 Task: Create a blank project AgileDeck with privacy Public and default view as List and in the team Taskers . Create three sections in the project as To-Do, Doing and Done
Action: Mouse moved to (85, 65)
Screenshot: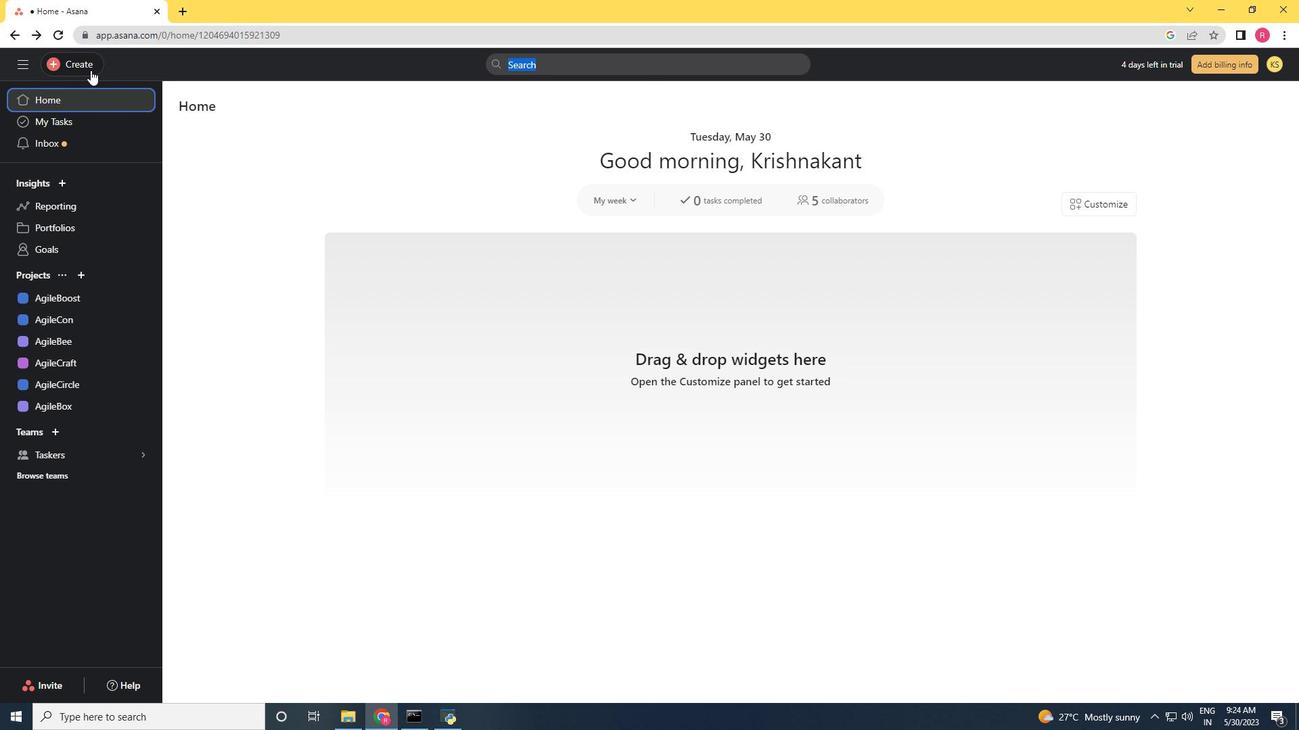 
Action: Mouse pressed left at (85, 65)
Screenshot: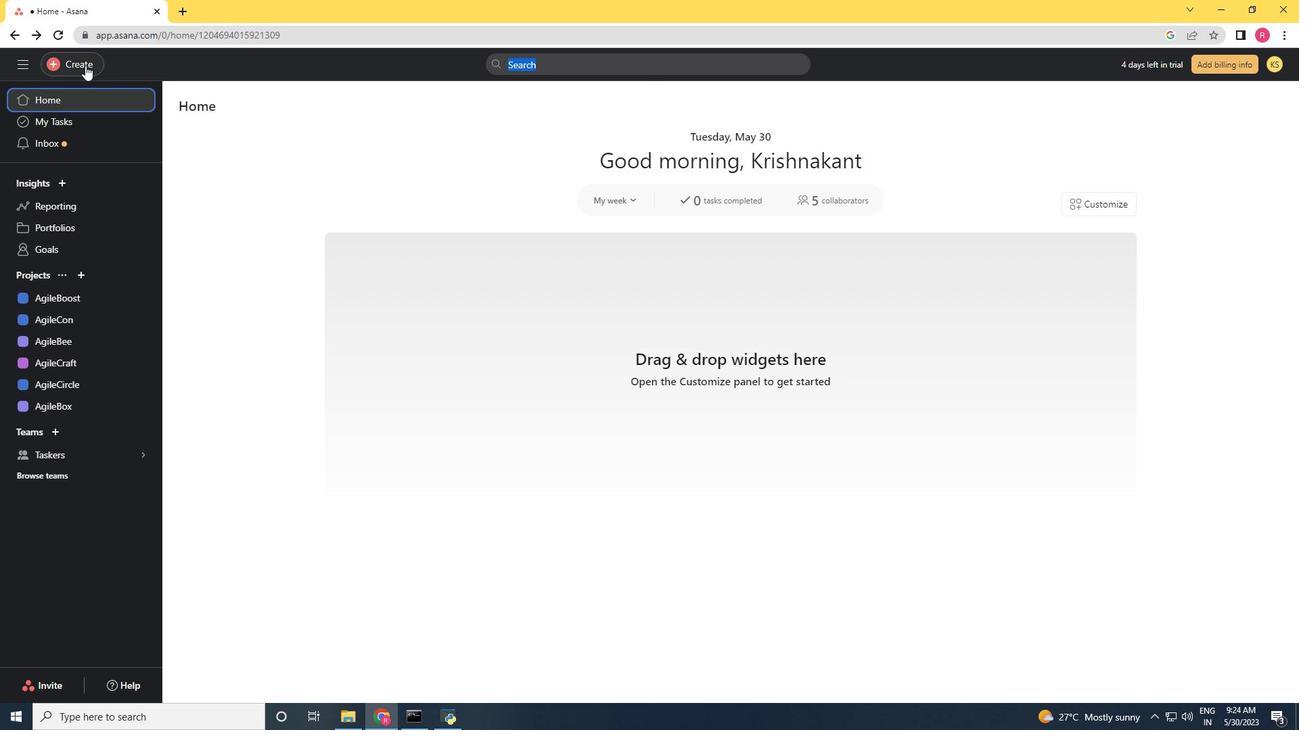 
Action: Mouse moved to (131, 99)
Screenshot: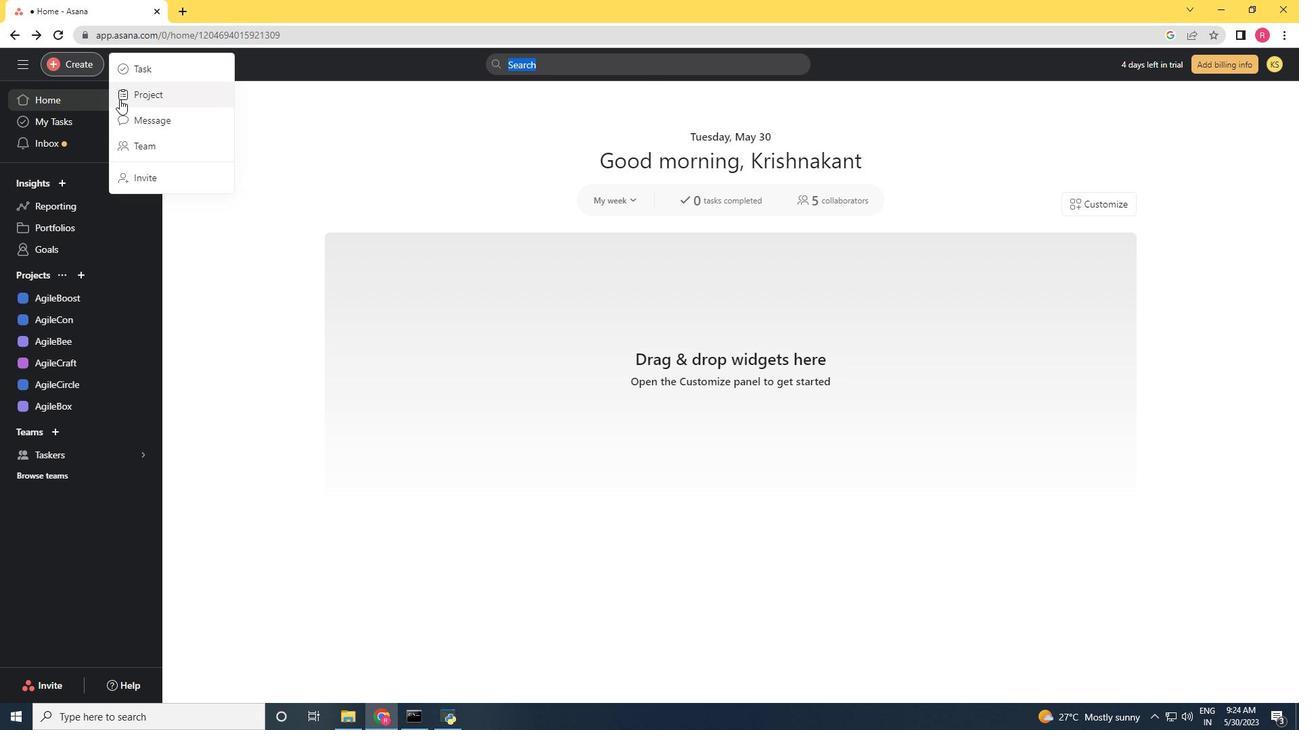 
Action: Mouse pressed left at (131, 99)
Screenshot: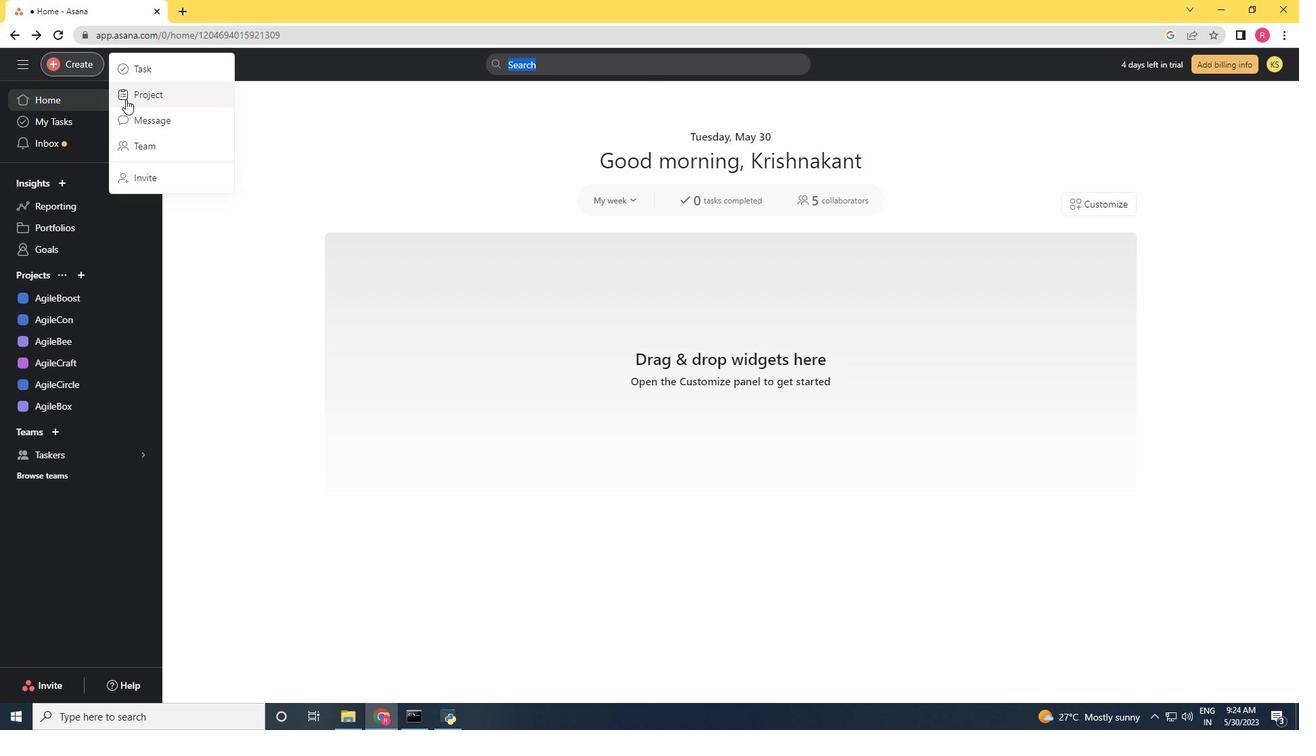 
Action: Mouse moved to (526, 366)
Screenshot: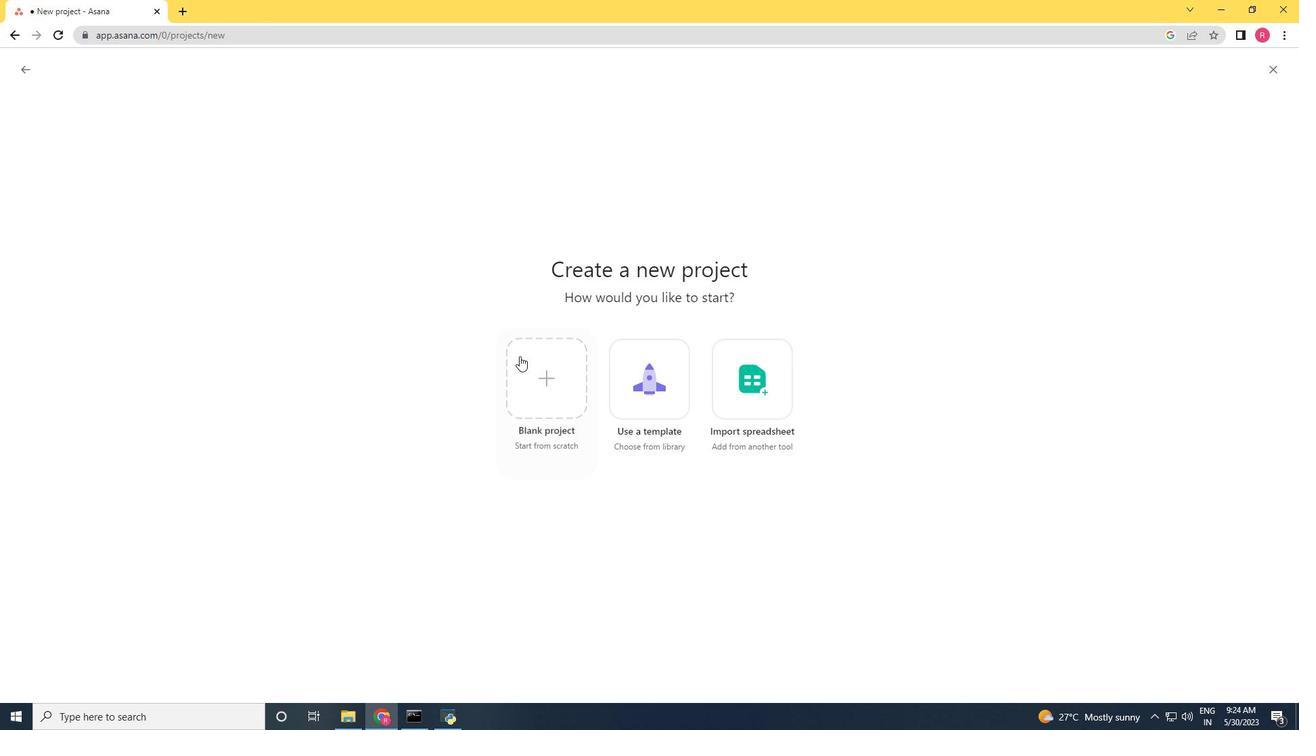 
Action: Mouse pressed left at (526, 366)
Screenshot: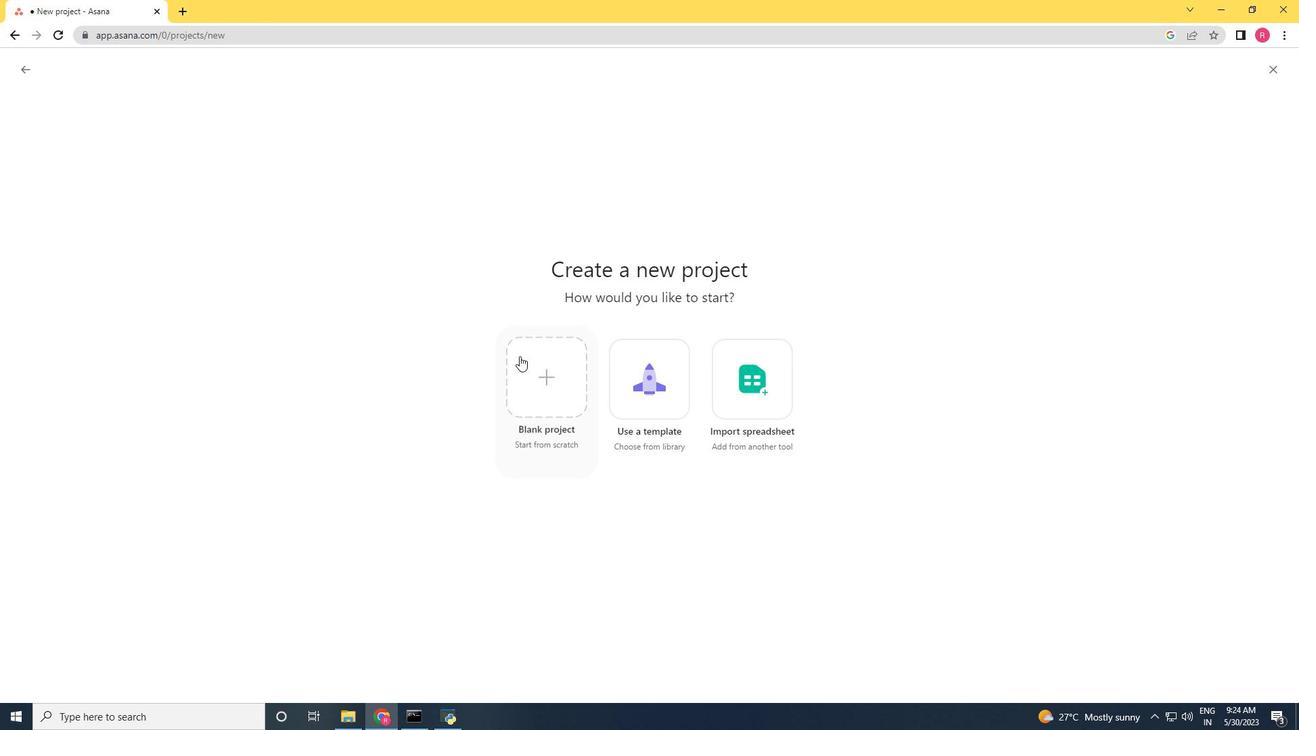 
Action: Mouse moved to (645, 214)
Screenshot: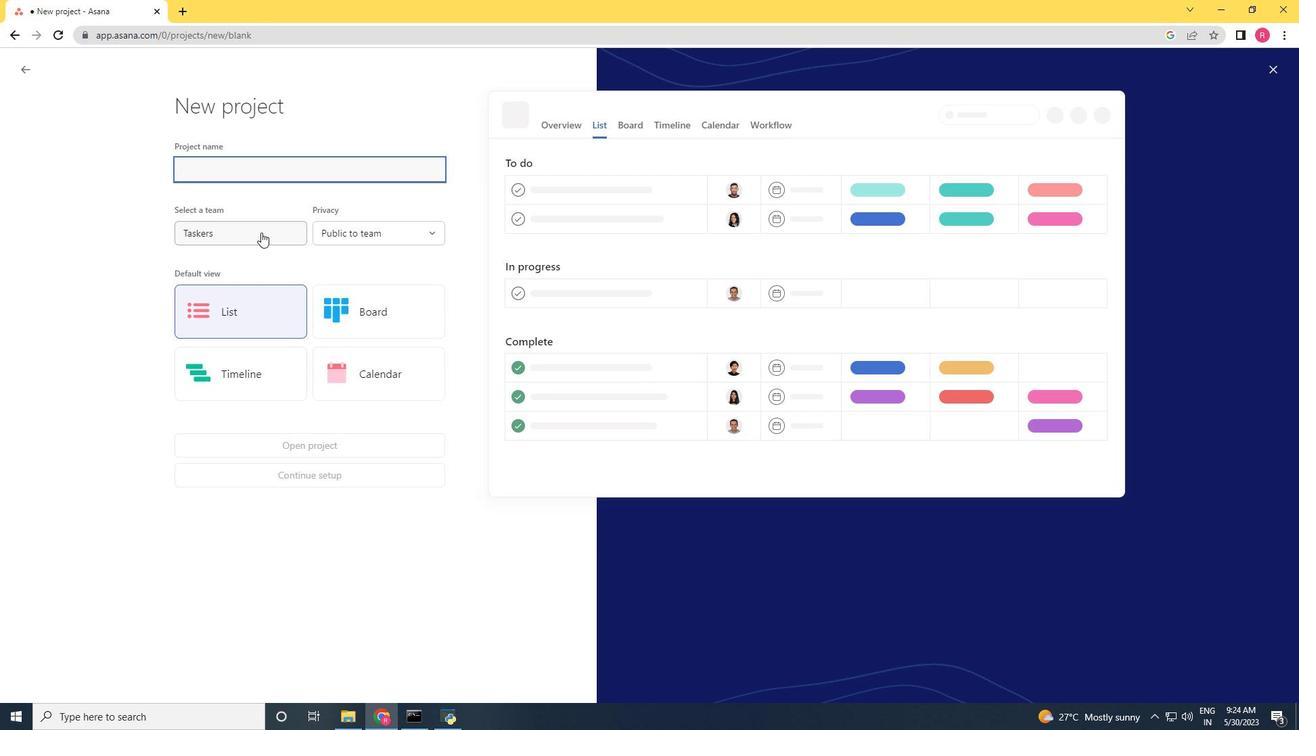 
Action: Key pressed <Key.shift>Agile<Key.shift>Deck
Screenshot: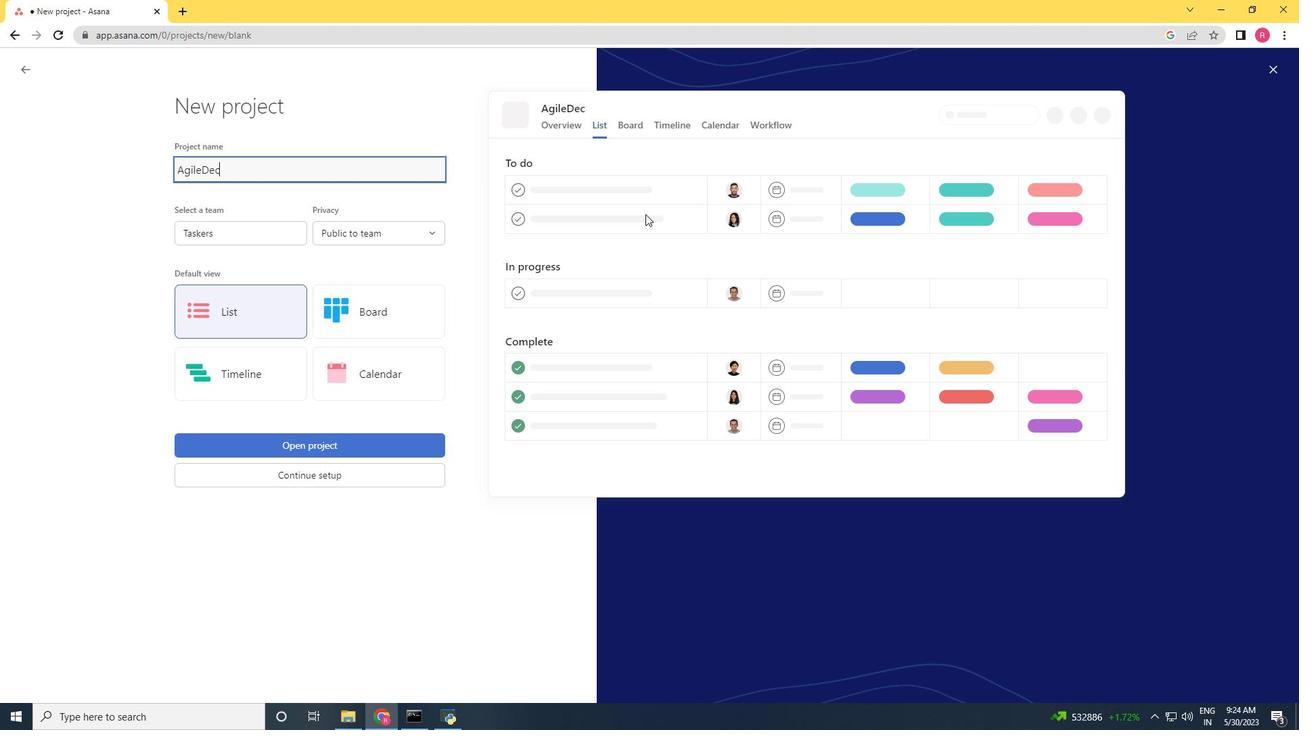 
Action: Mouse moved to (338, 232)
Screenshot: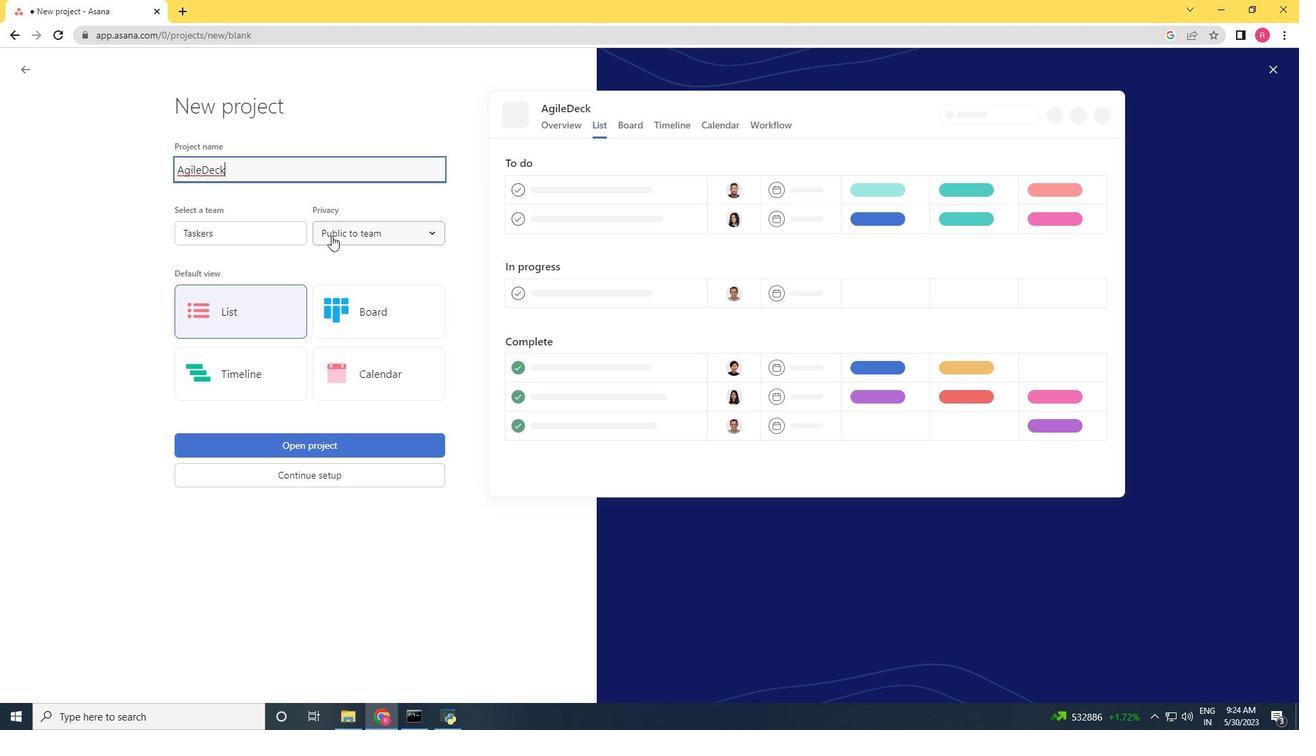
Action: Mouse pressed left at (338, 232)
Screenshot: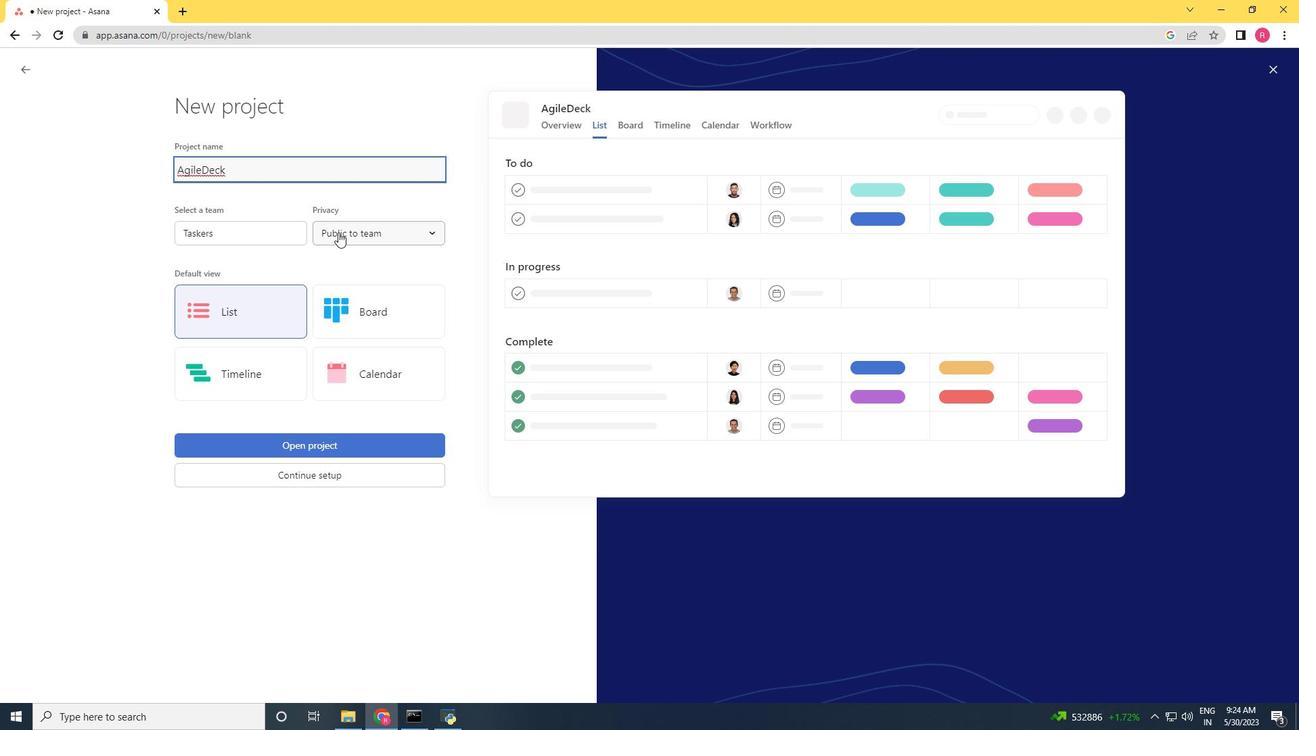 
Action: Mouse moved to (366, 265)
Screenshot: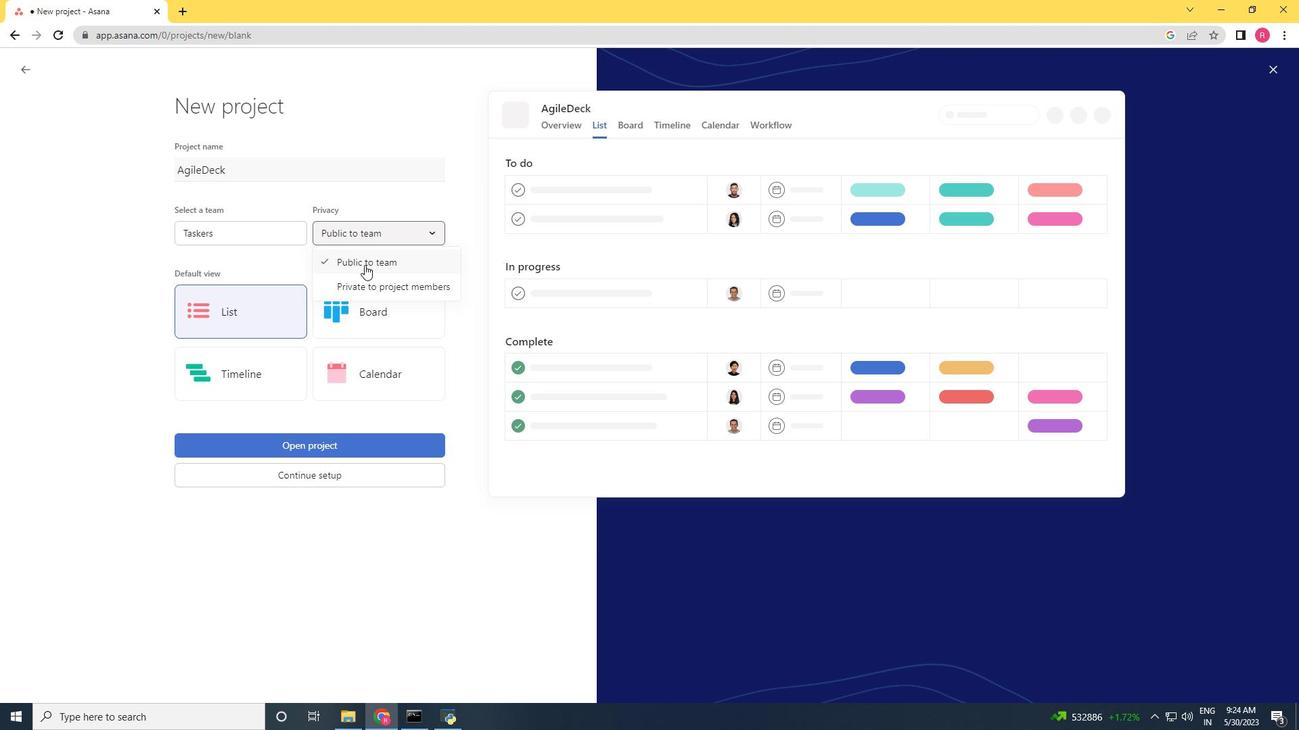 
Action: Mouse pressed left at (366, 265)
Screenshot: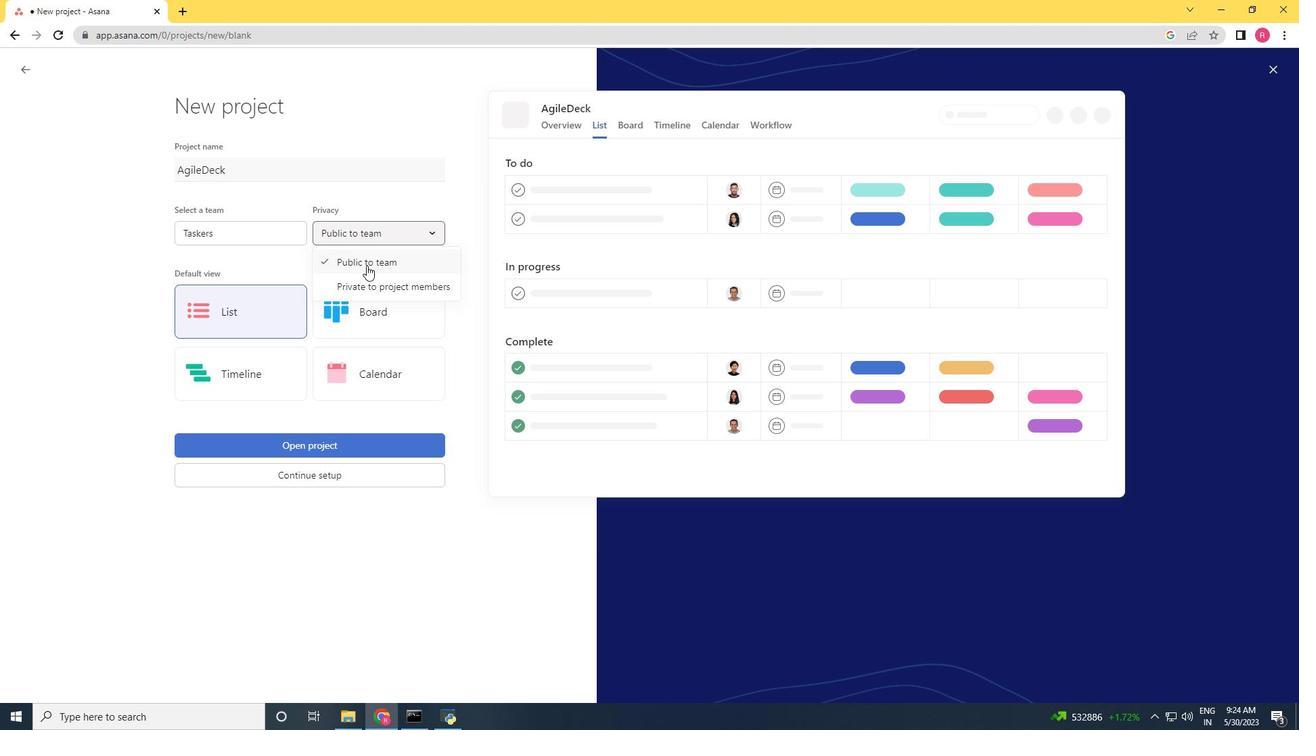 
Action: Mouse moved to (238, 313)
Screenshot: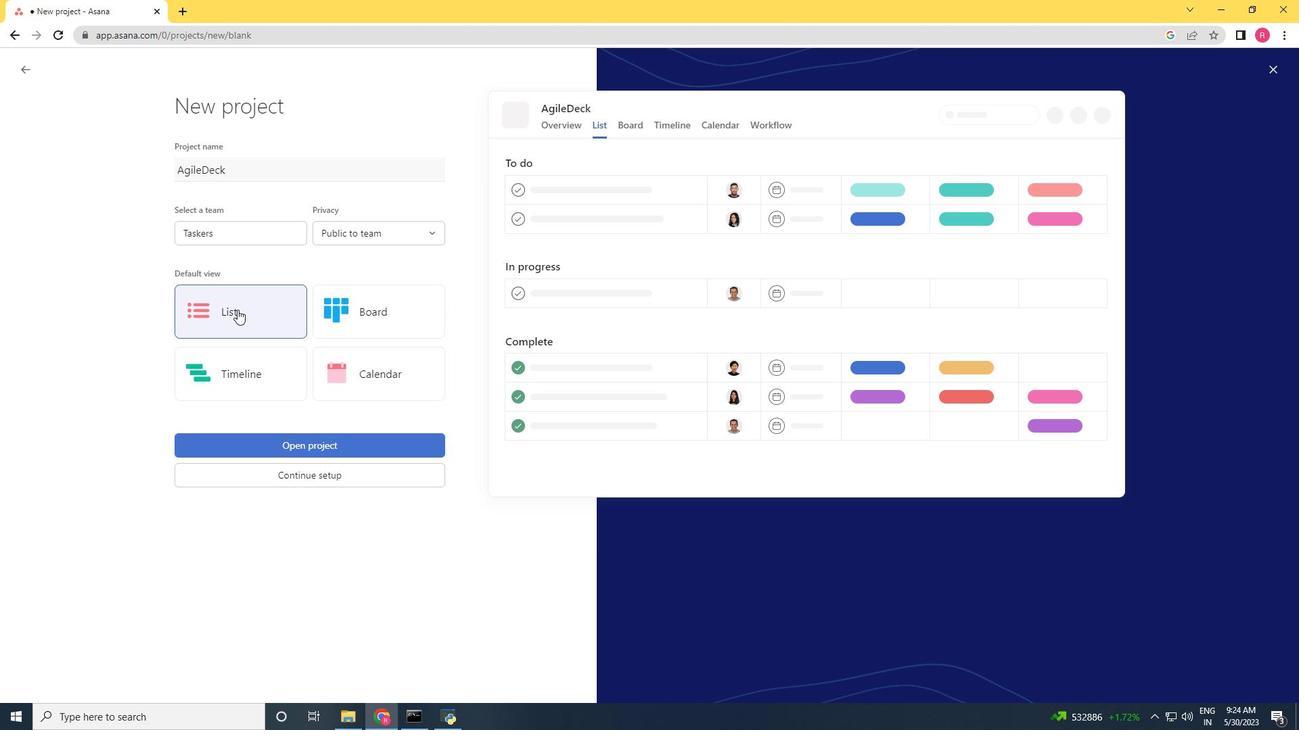 
Action: Mouse pressed left at (238, 313)
Screenshot: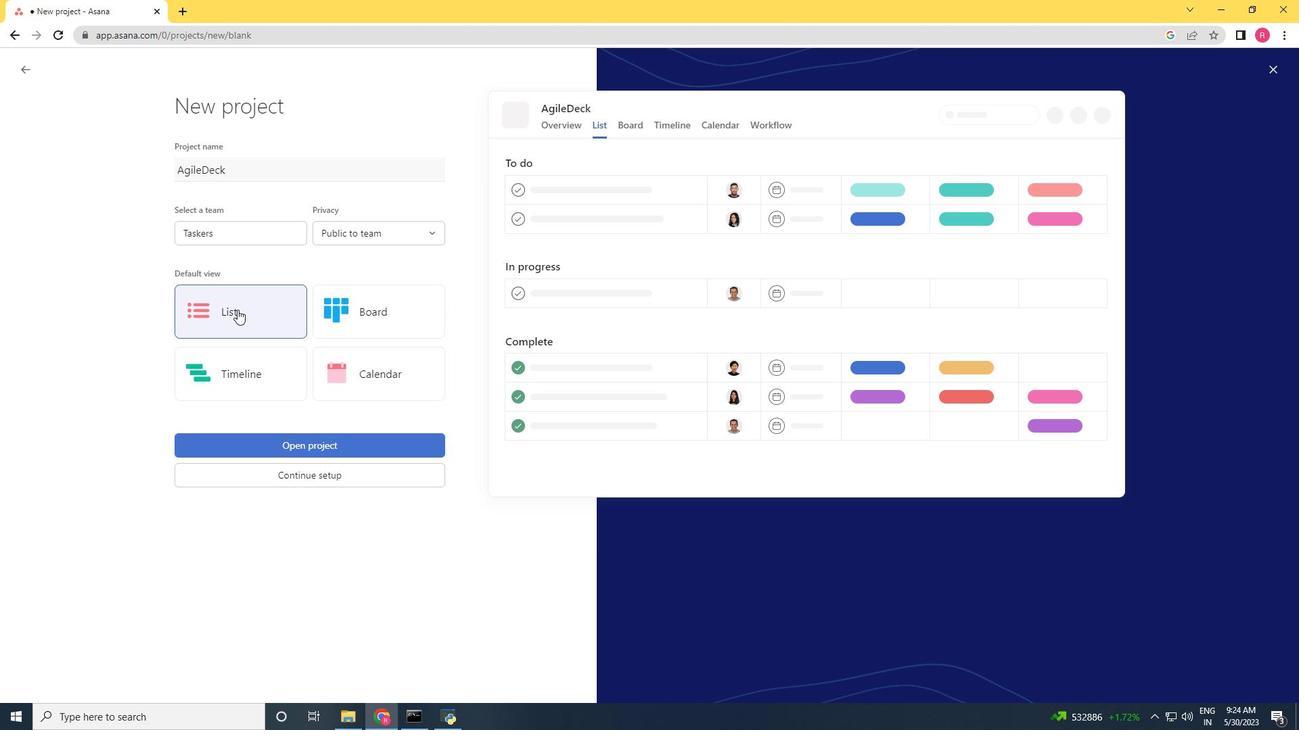 
Action: Mouse moved to (240, 229)
Screenshot: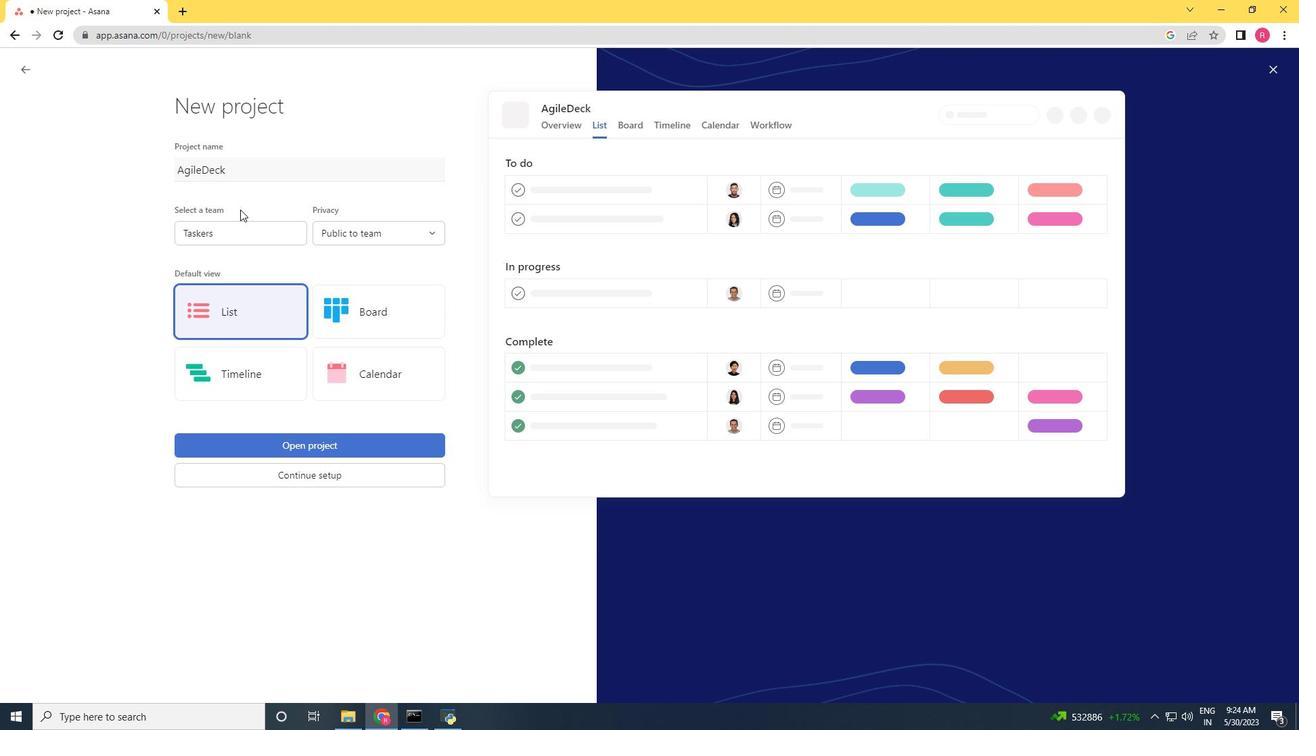 
Action: Mouse pressed left at (240, 229)
Screenshot: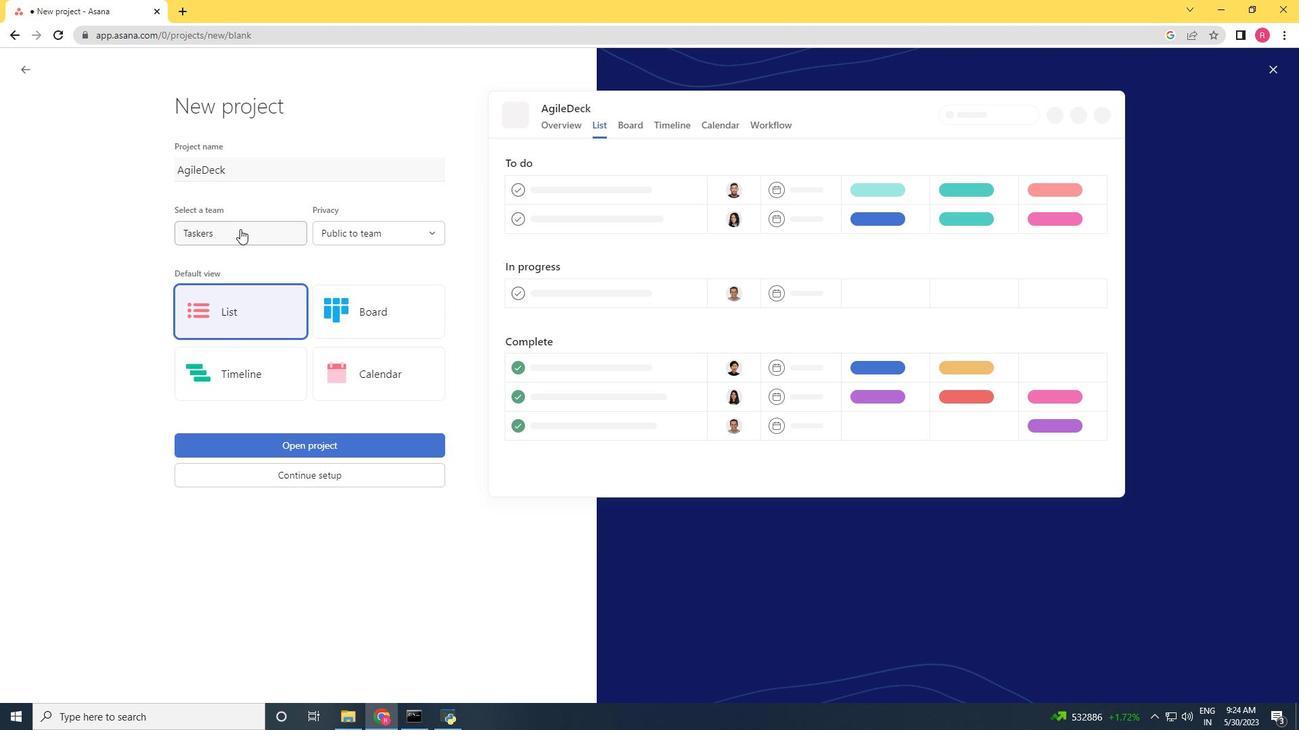 
Action: Mouse moved to (228, 253)
Screenshot: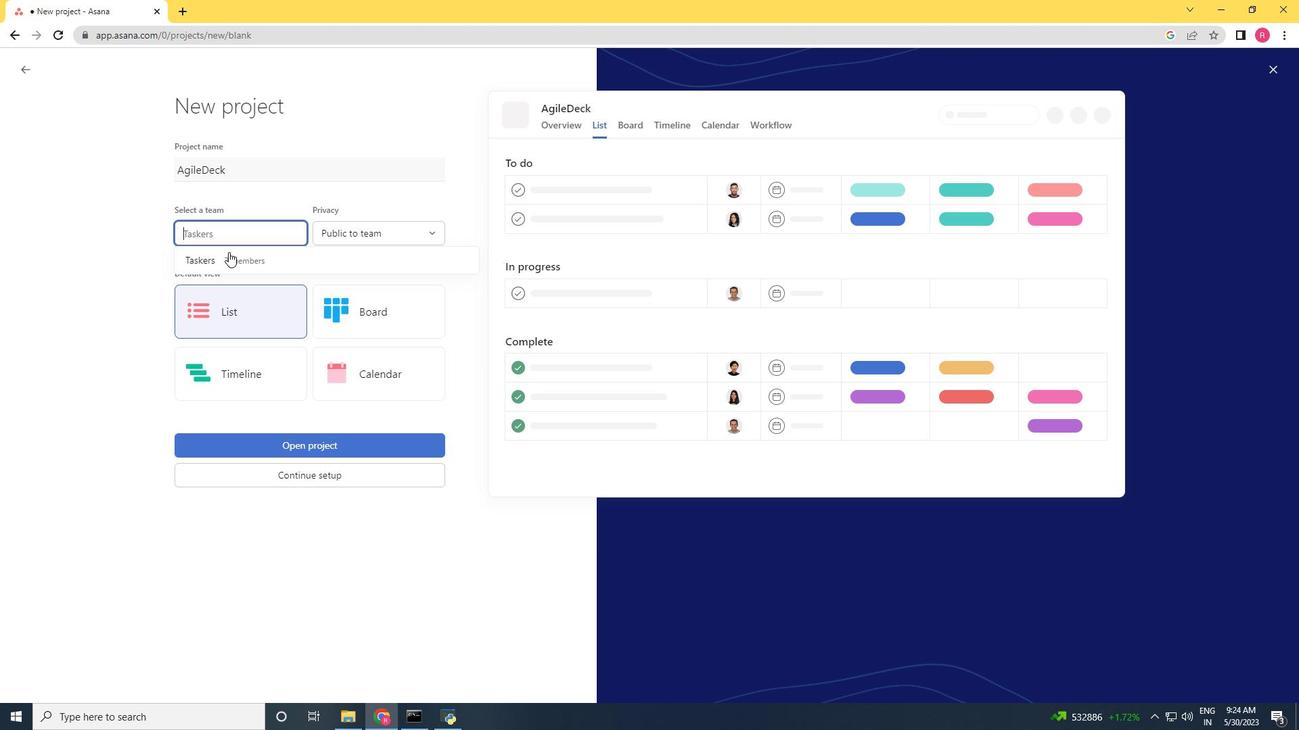 
Action: Mouse pressed left at (228, 253)
Screenshot: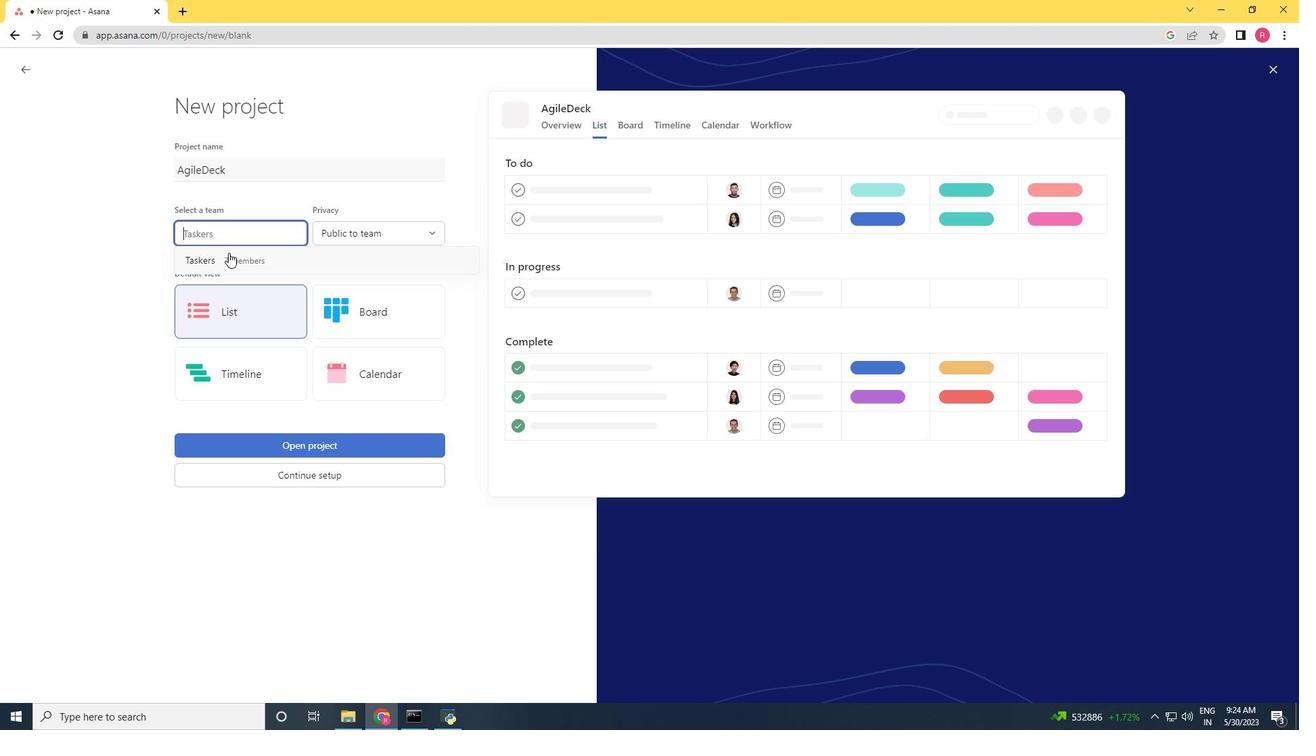 
Action: Mouse moved to (309, 438)
Screenshot: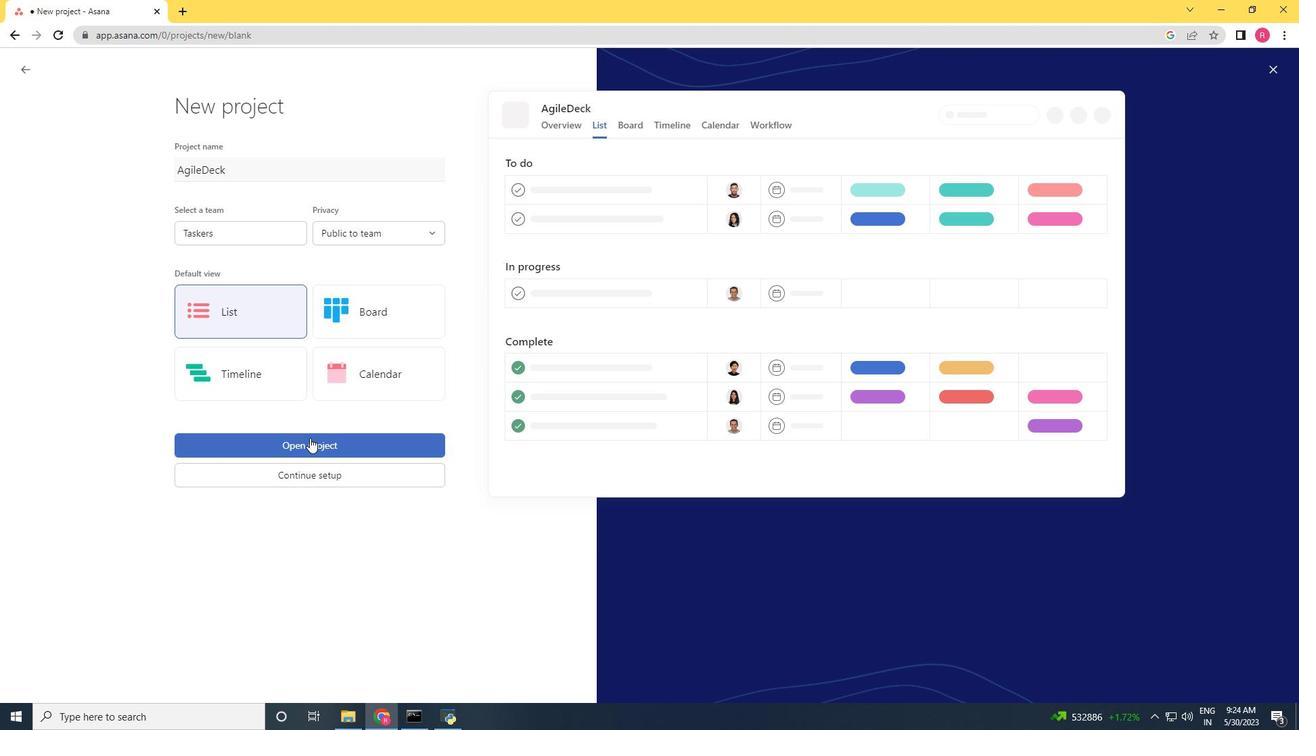 
Action: Mouse pressed left at (309, 438)
Screenshot: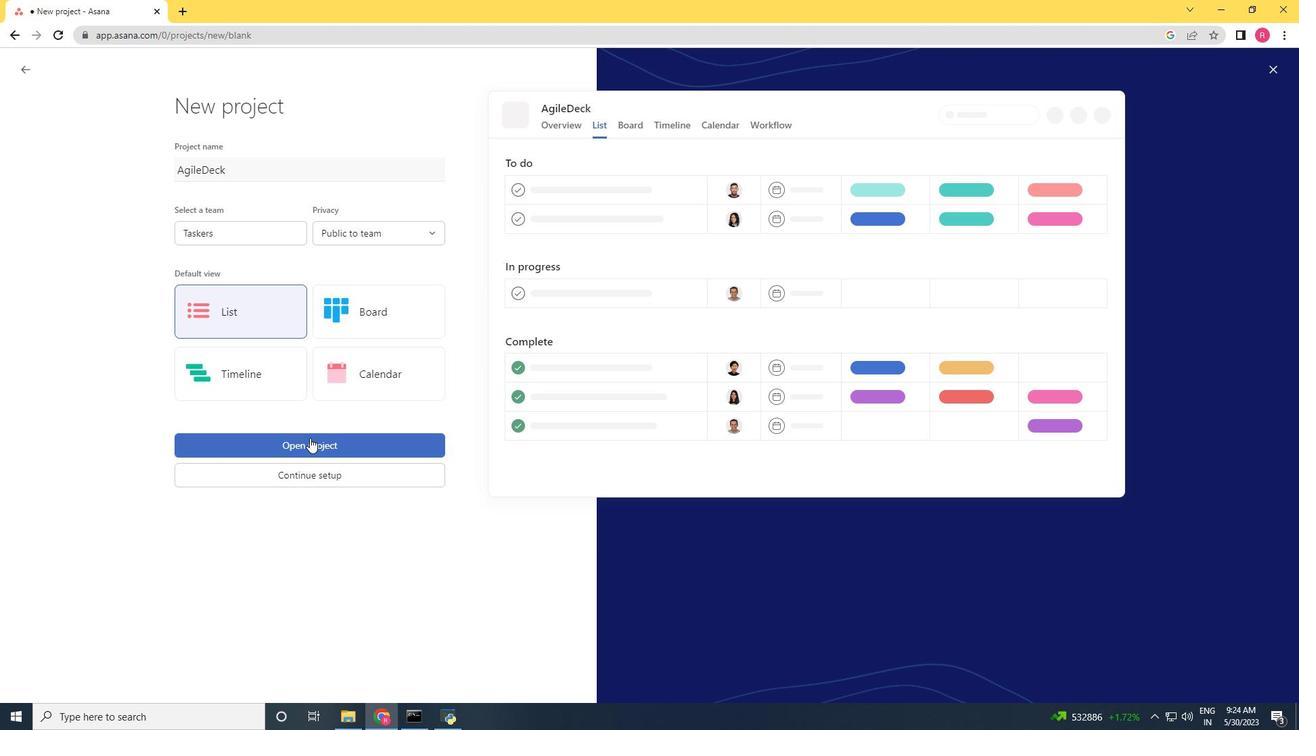
Action: Mouse moved to (227, 287)
Screenshot: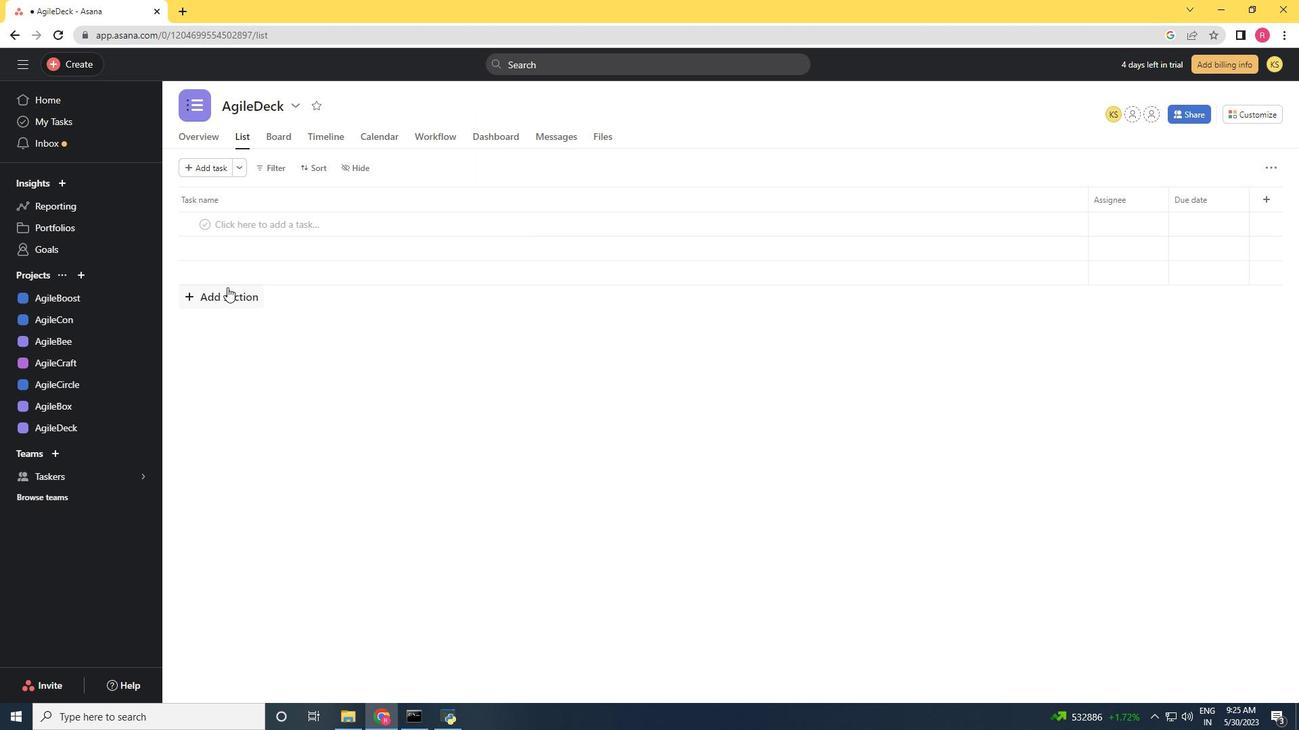 
Action: Mouse pressed left at (227, 287)
Screenshot: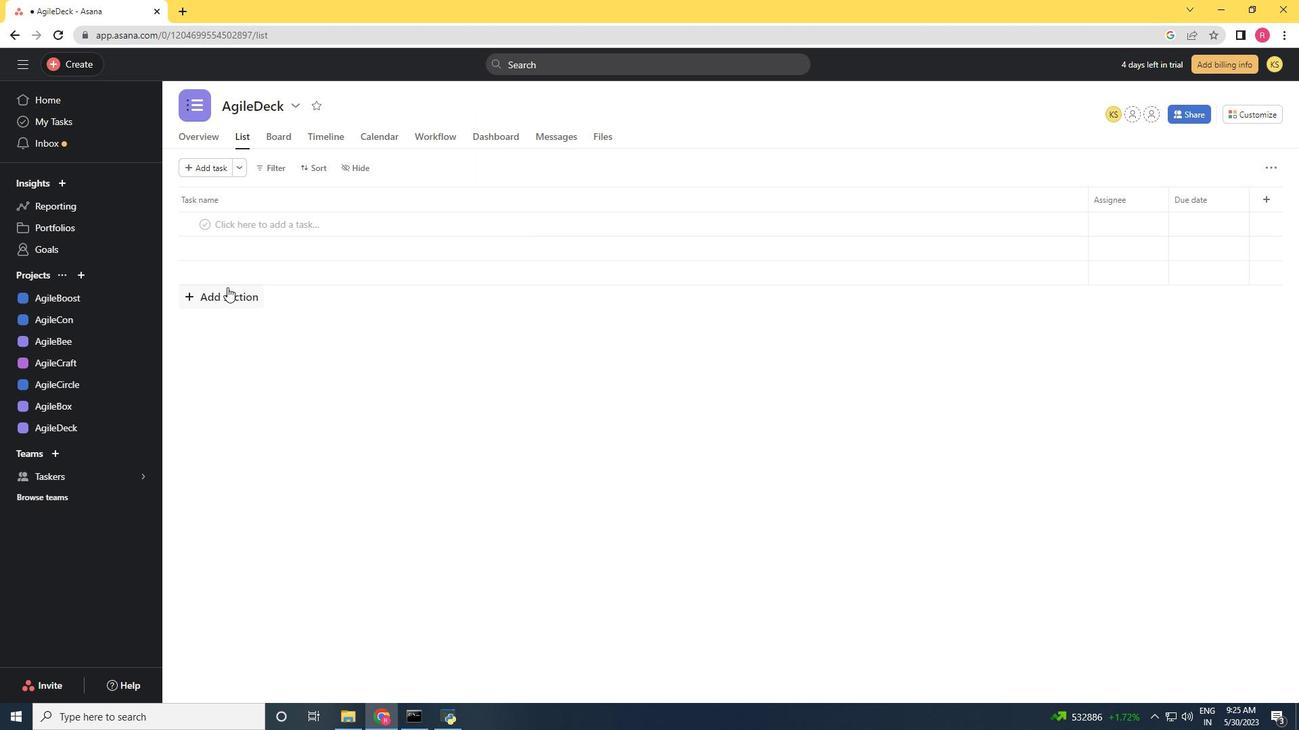 
Action: Key pressed <Key.shift>To-<Key.shift>D<Key.shift>o<Key.enter>
Screenshot: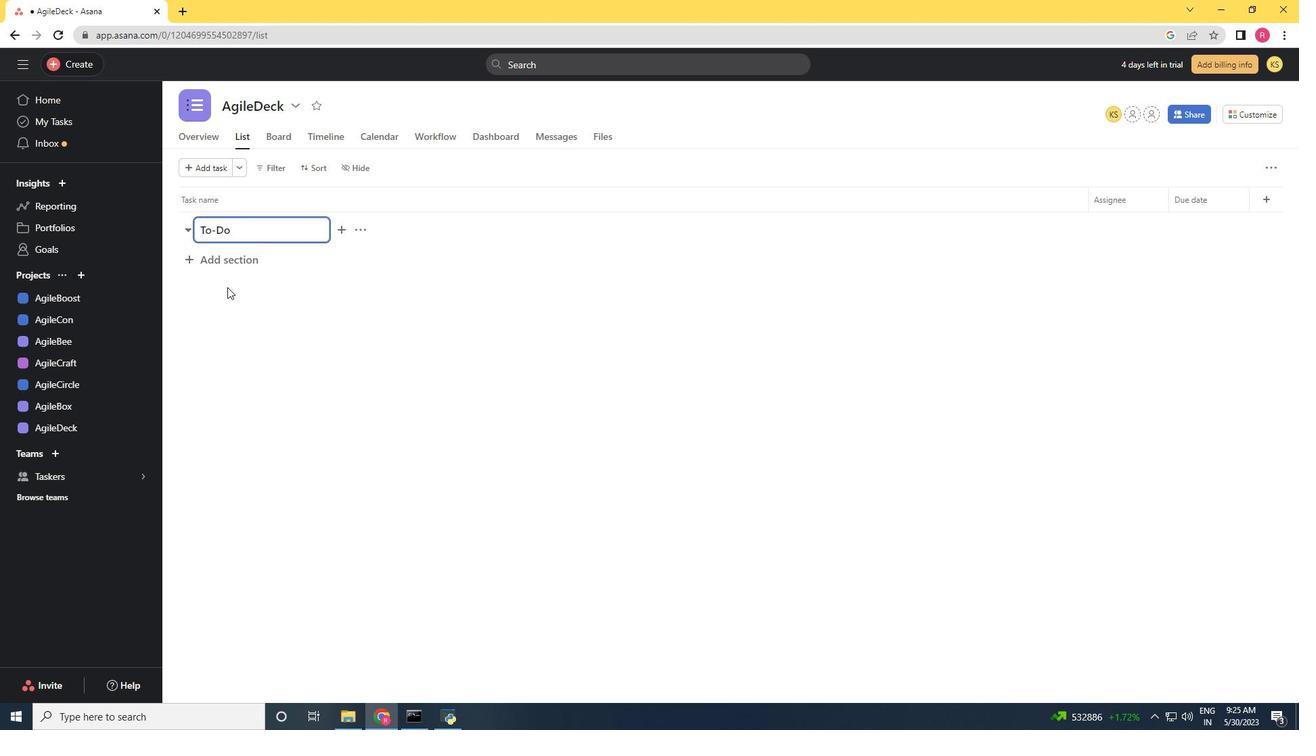 
Action: Mouse moved to (218, 313)
Screenshot: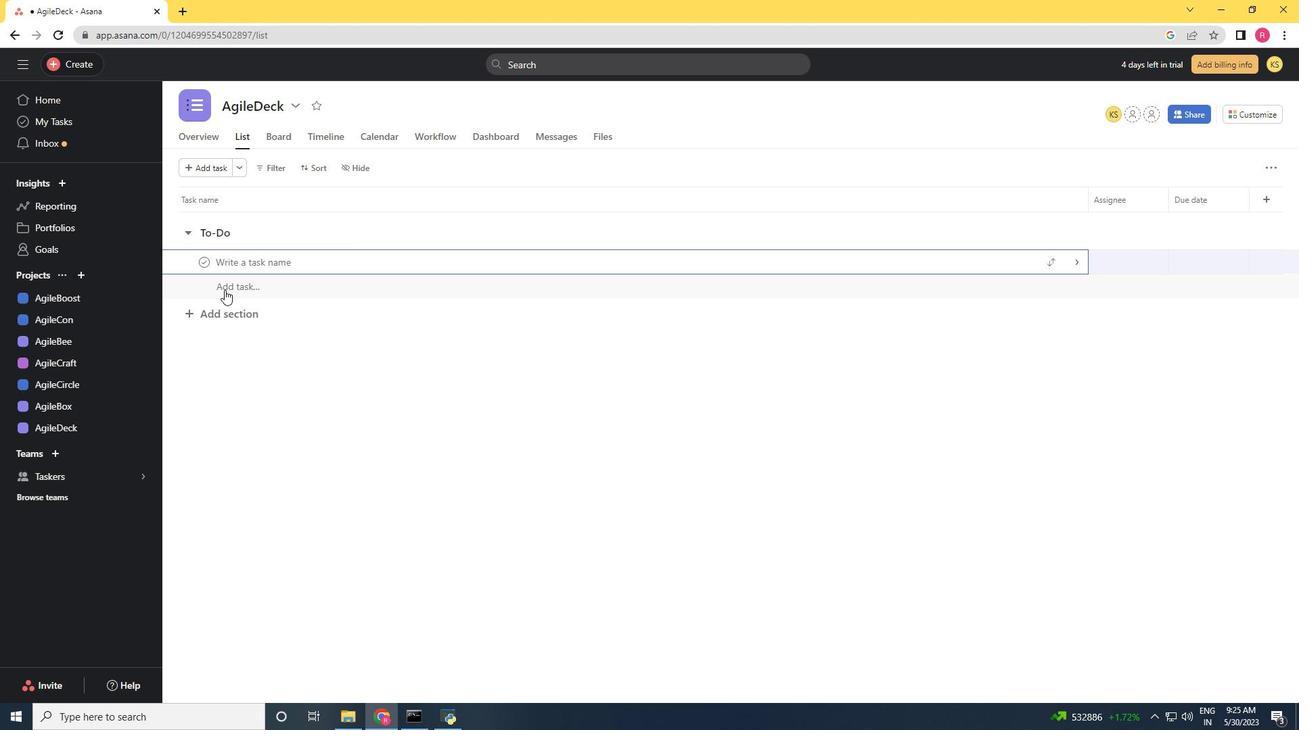 
Action: Mouse pressed left at (218, 313)
Screenshot: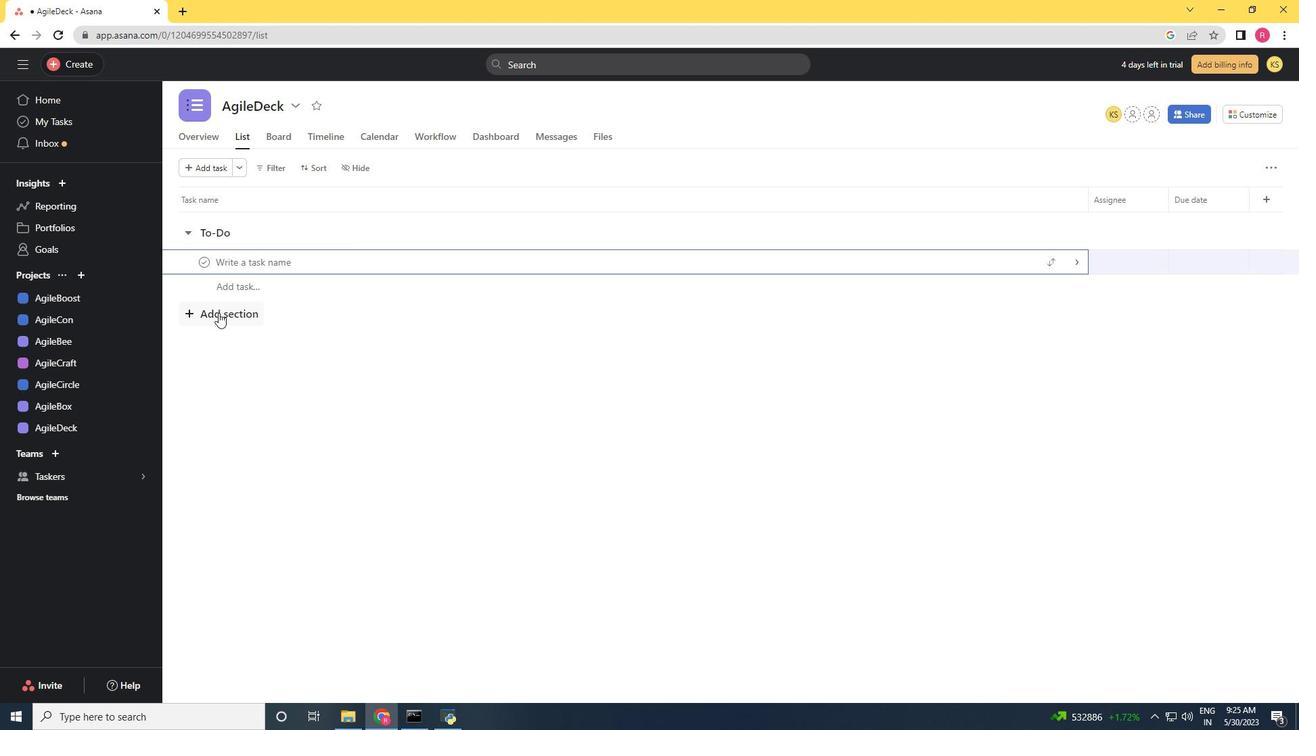 
Action: Mouse moved to (207, 259)
Screenshot: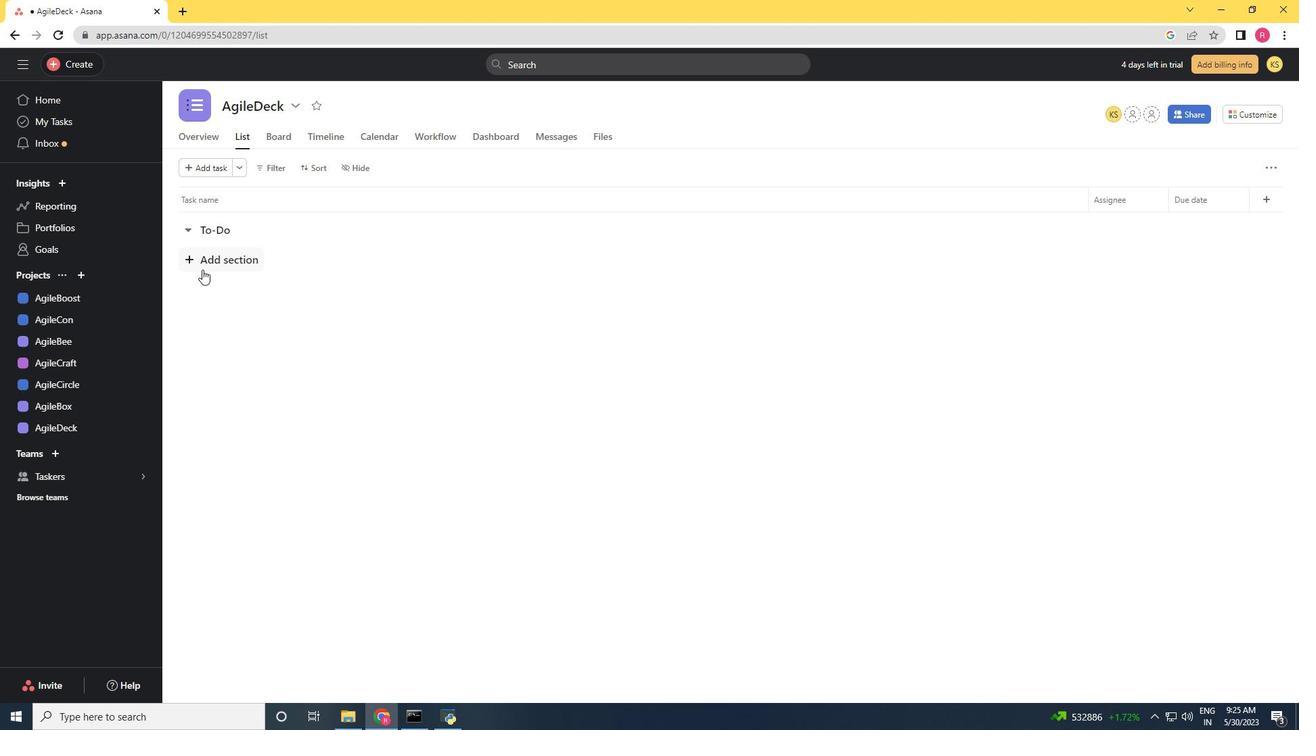 
Action: Mouse pressed left at (207, 259)
Screenshot: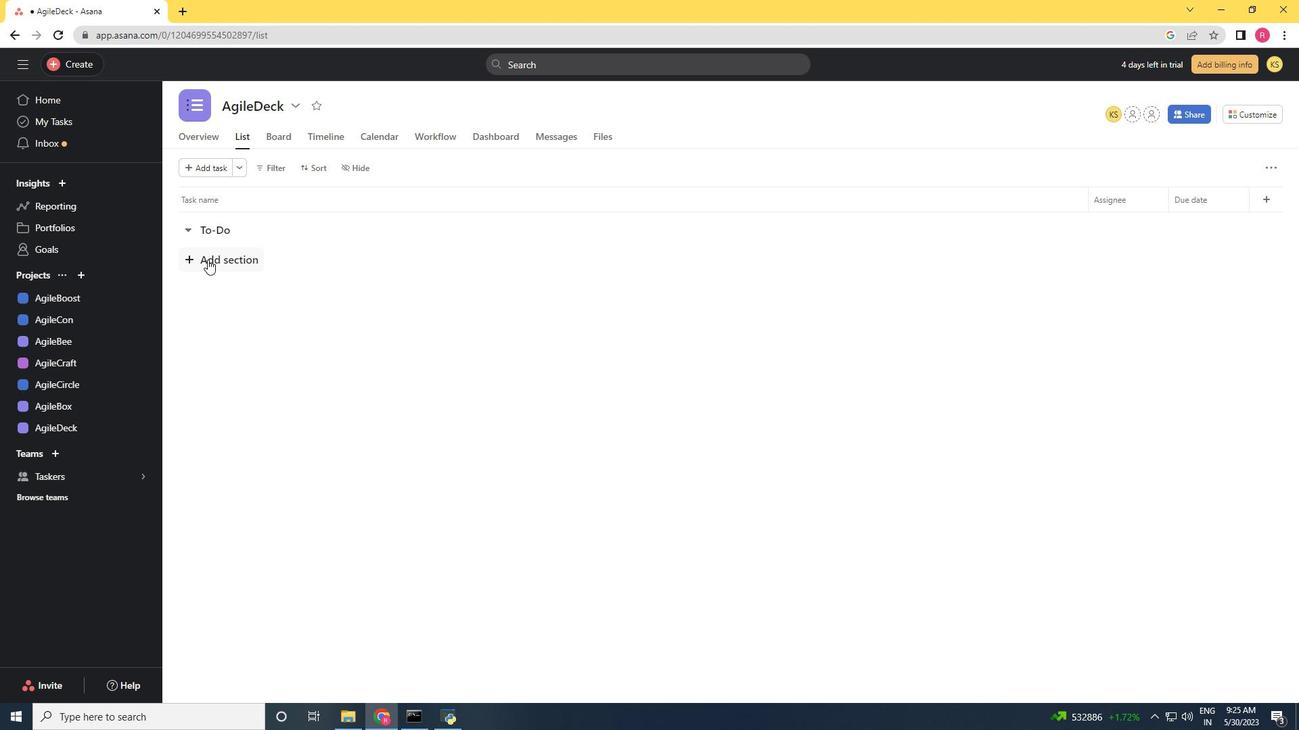 
Action: Key pressed <Key.shift><Key.shift><Key.shift>Doing<Key.enter>
Screenshot: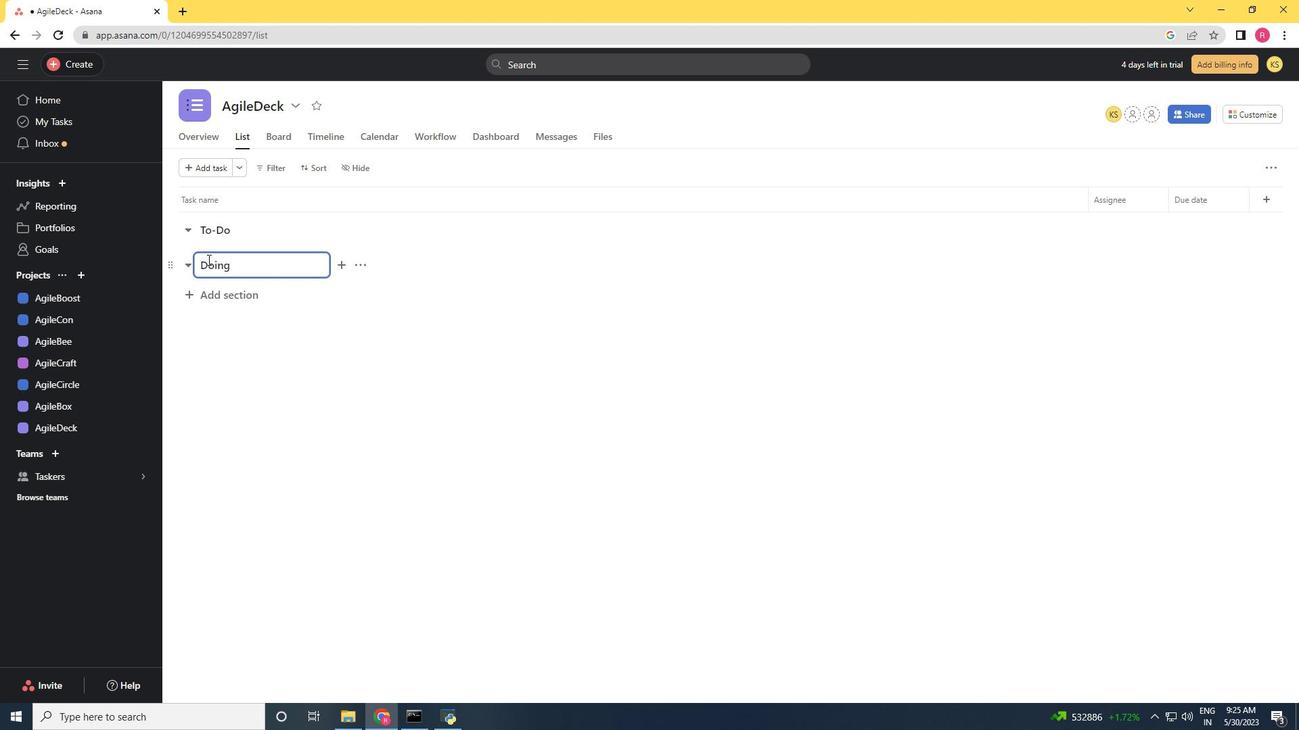 
Action: Mouse moved to (215, 349)
Screenshot: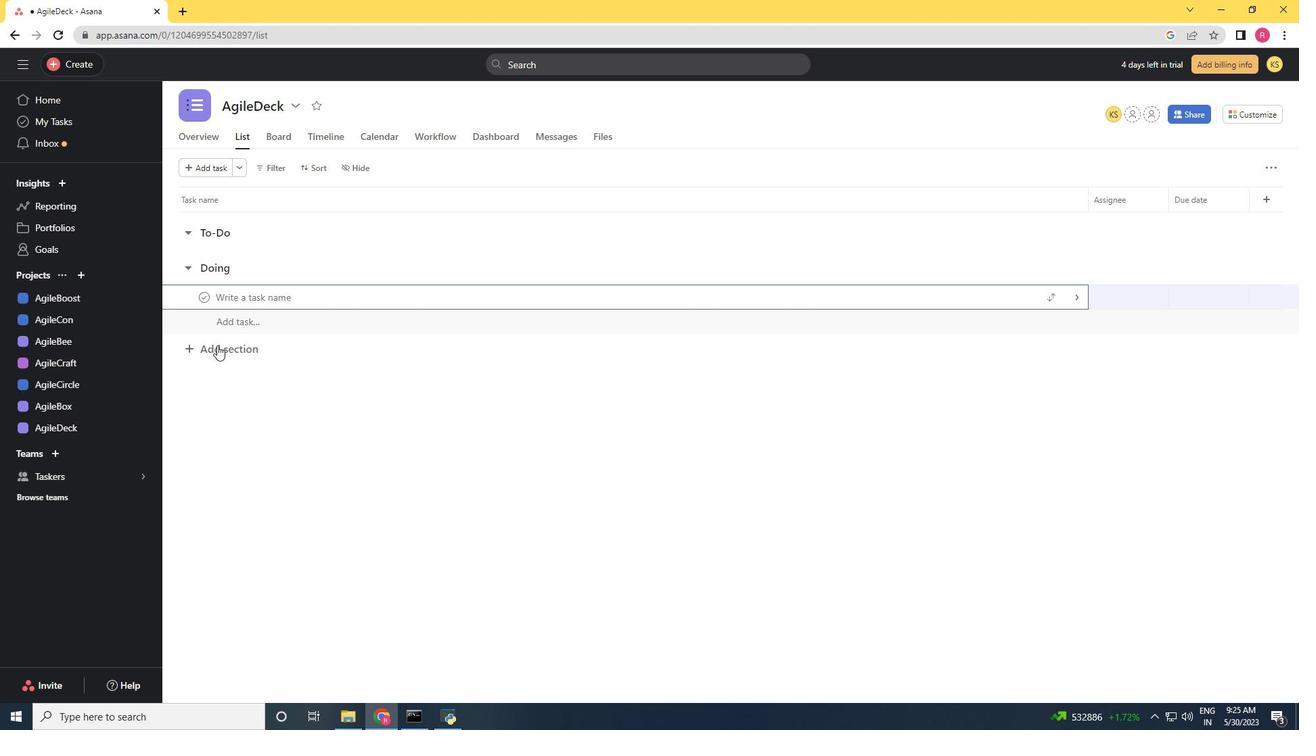 
Action: Mouse pressed left at (215, 349)
Screenshot: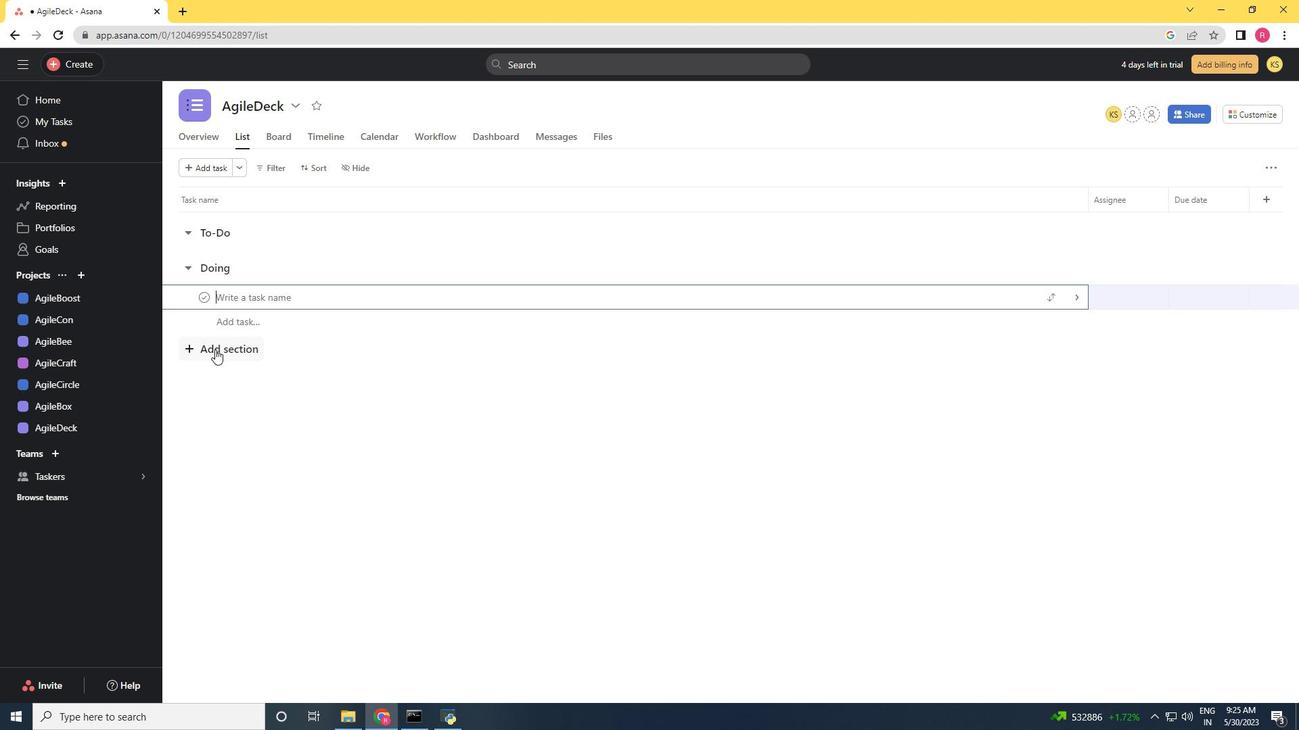 
Action: Mouse moved to (225, 297)
Screenshot: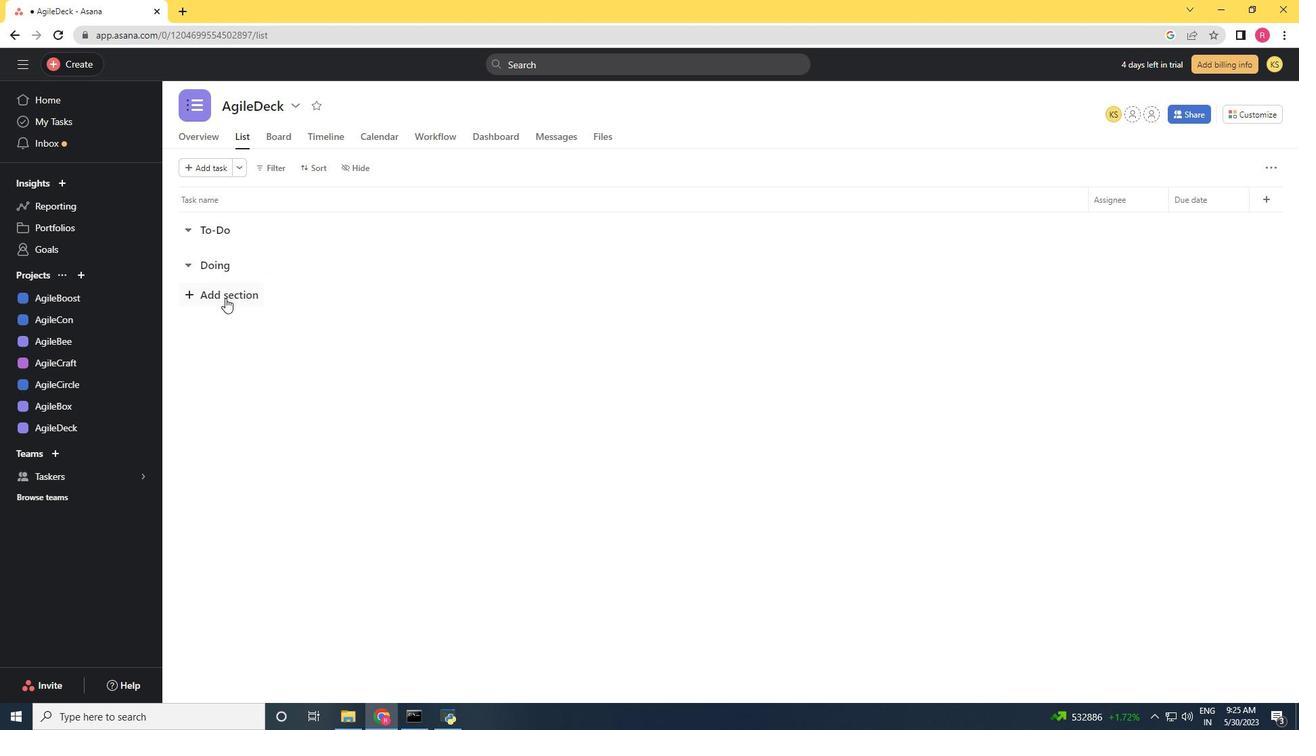 
Action: Mouse pressed left at (225, 297)
Screenshot: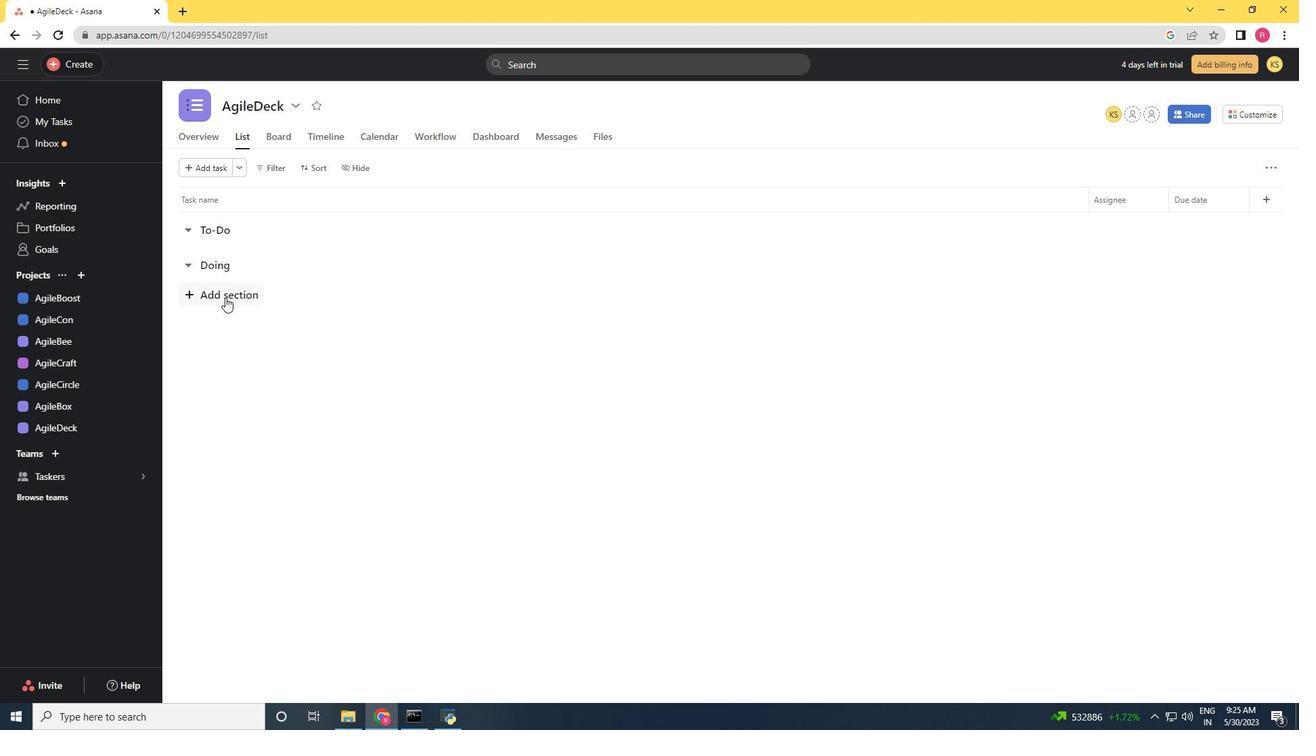 
Action: Key pressed <Key.shift>Done<Key.enter>
Screenshot: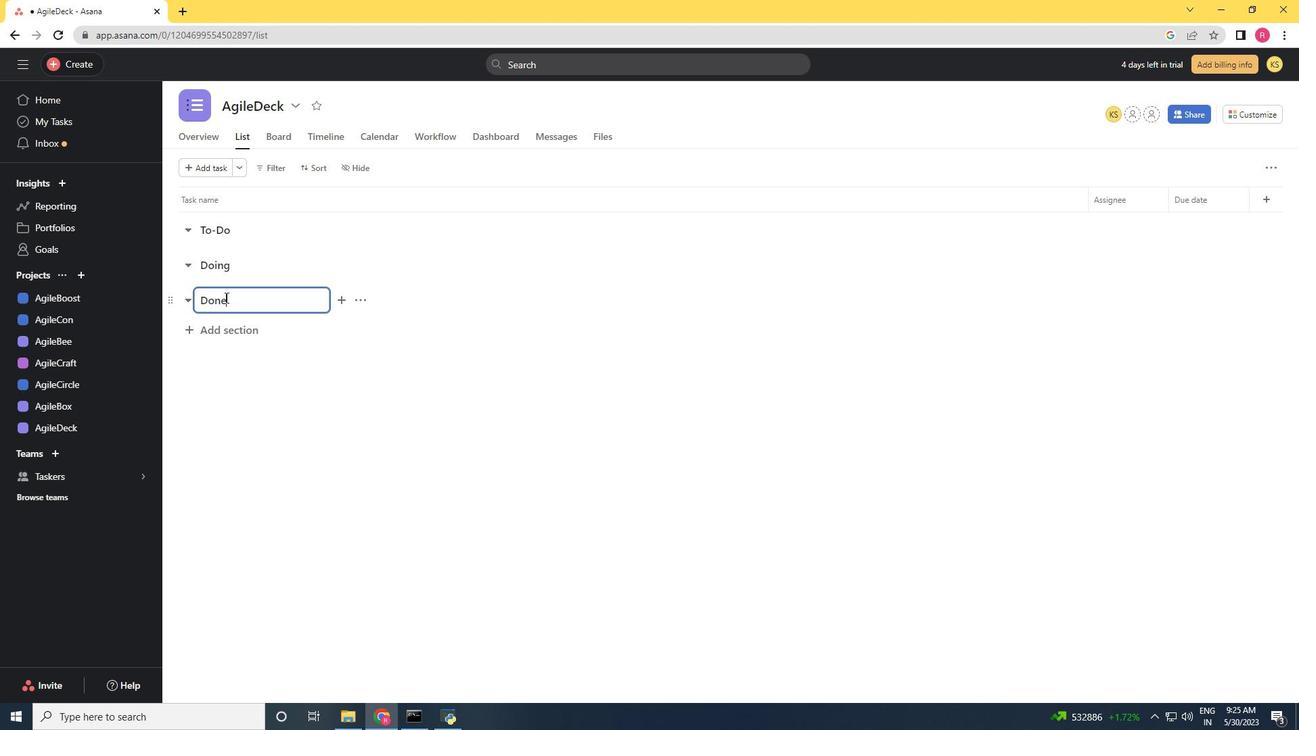 
Action: Mouse moved to (289, 420)
Screenshot: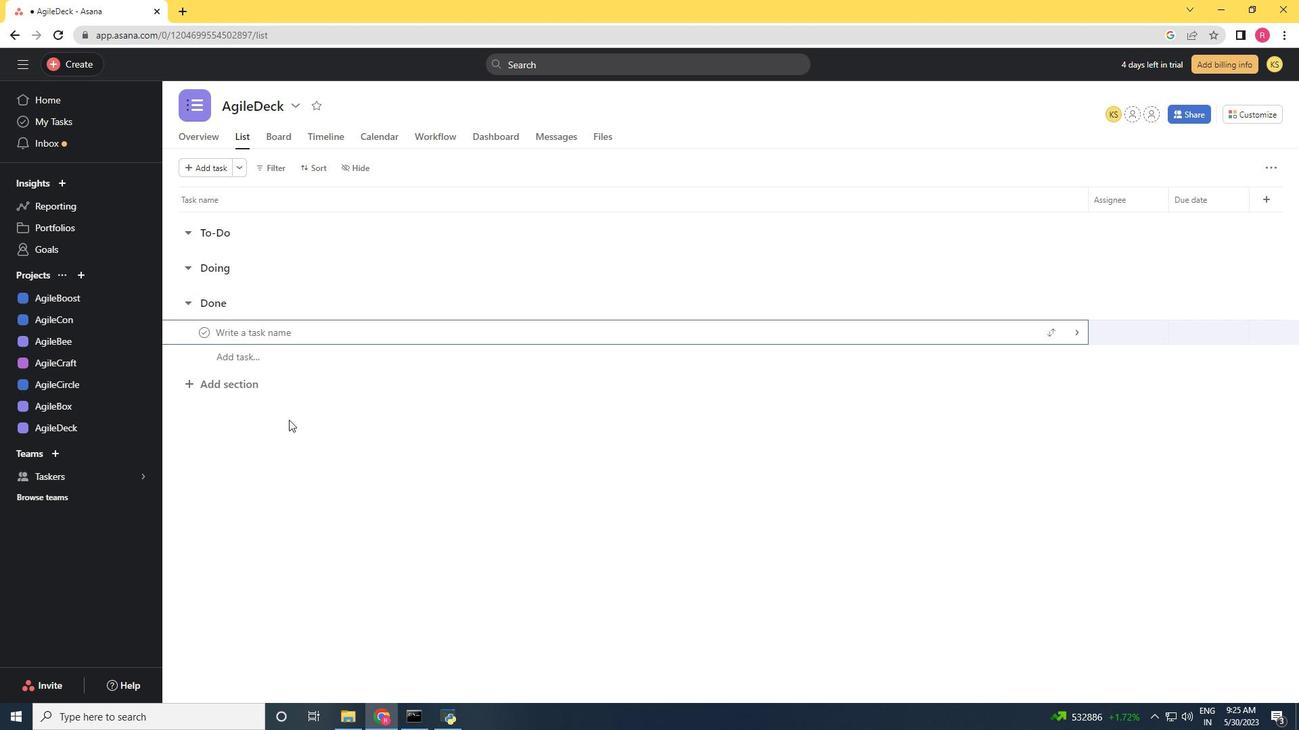 
Action: Mouse pressed left at (289, 420)
Screenshot: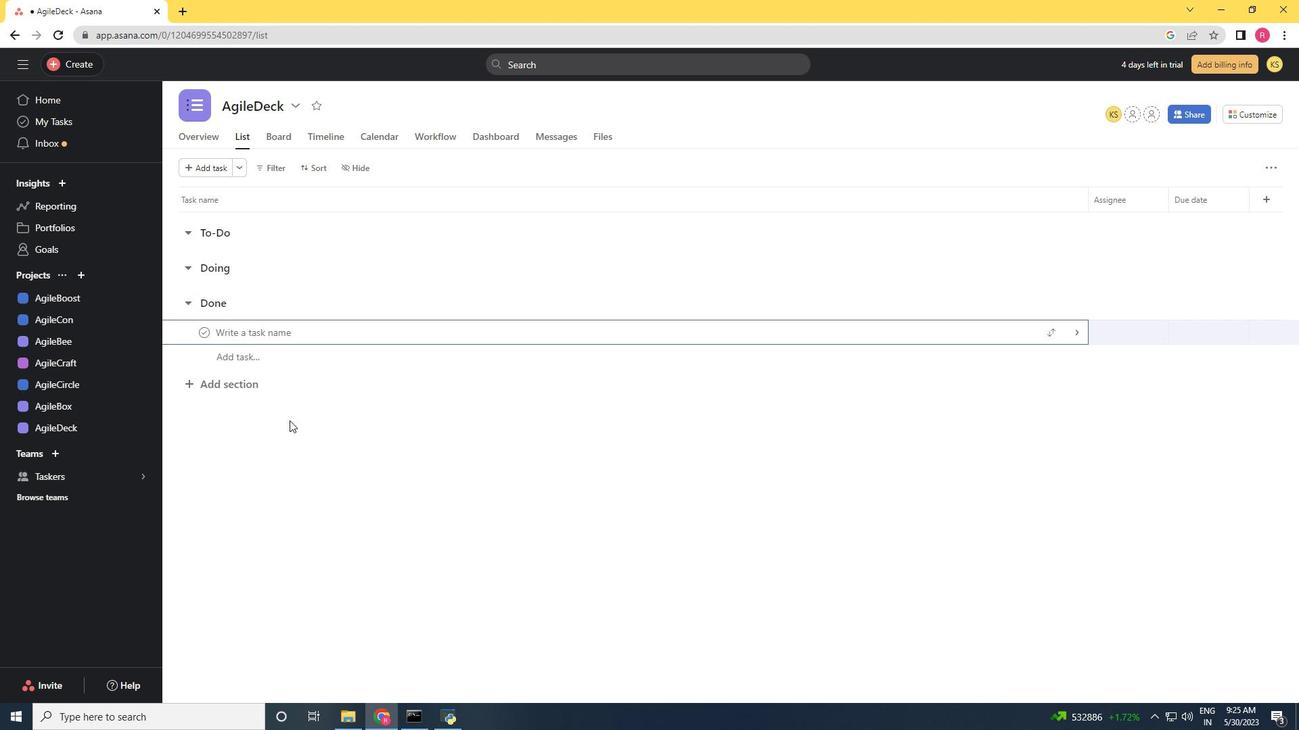 
